 Task: Add Shikai Gardenia Shower Gel to the cart.
Action: Mouse moved to (274, 129)
Screenshot: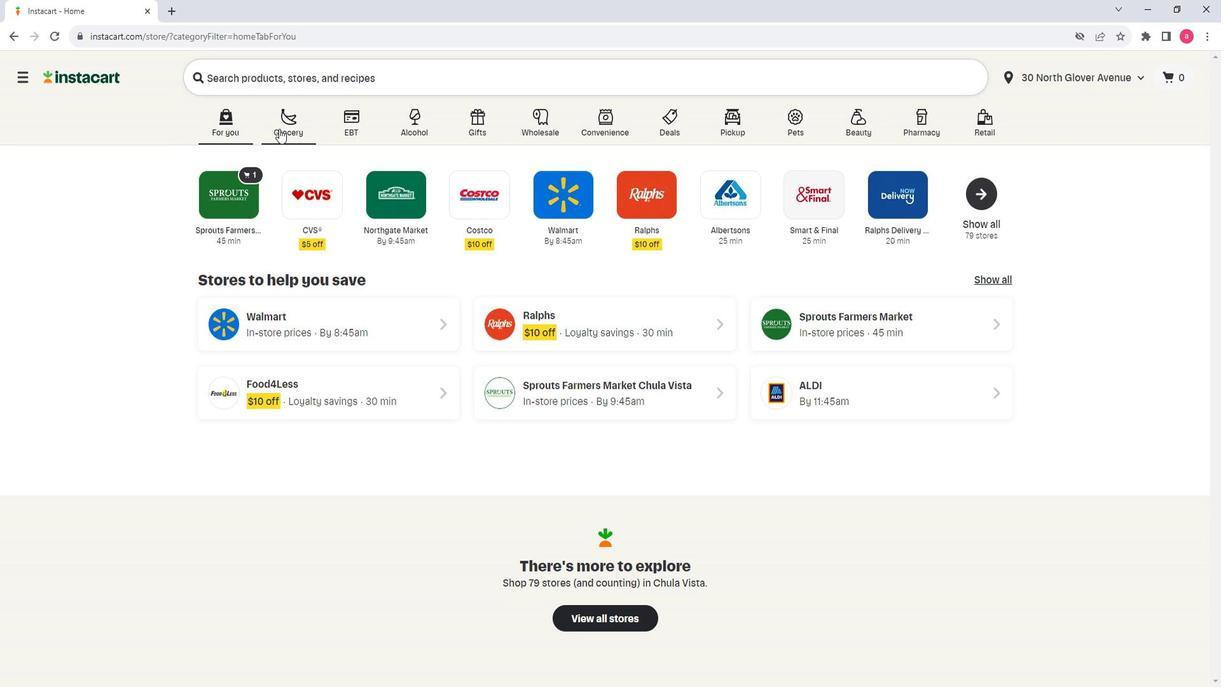 
Action: Mouse pressed left at (274, 129)
Screenshot: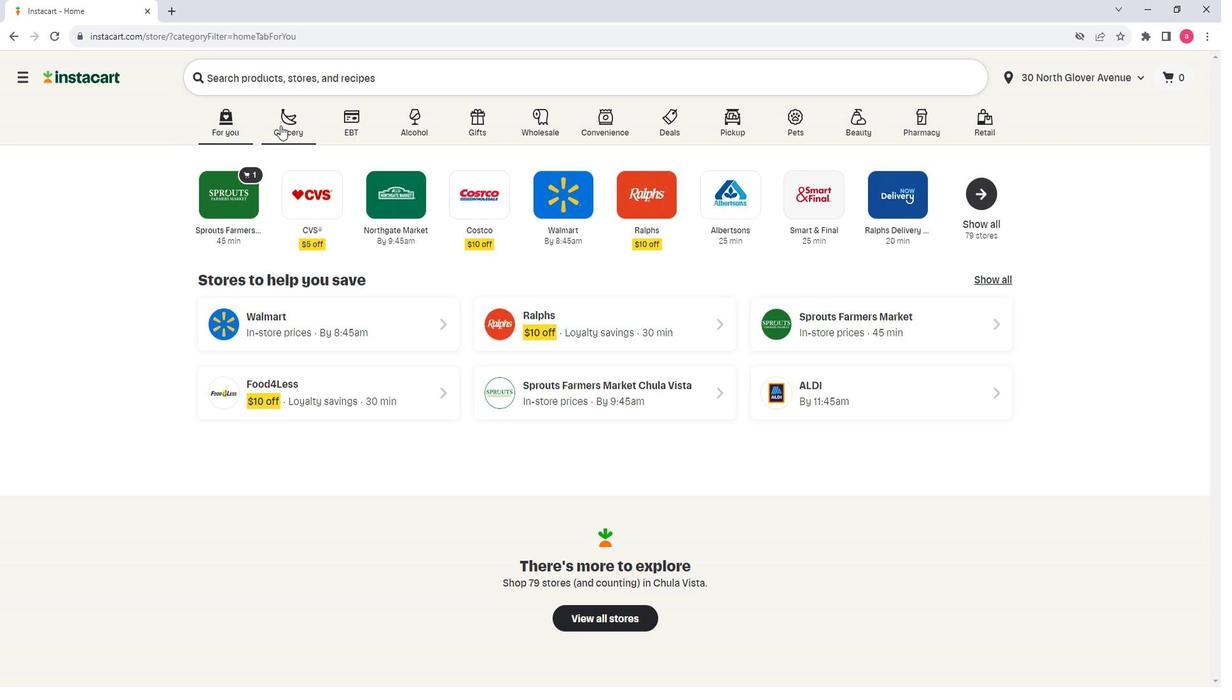 
Action: Mouse moved to (362, 368)
Screenshot: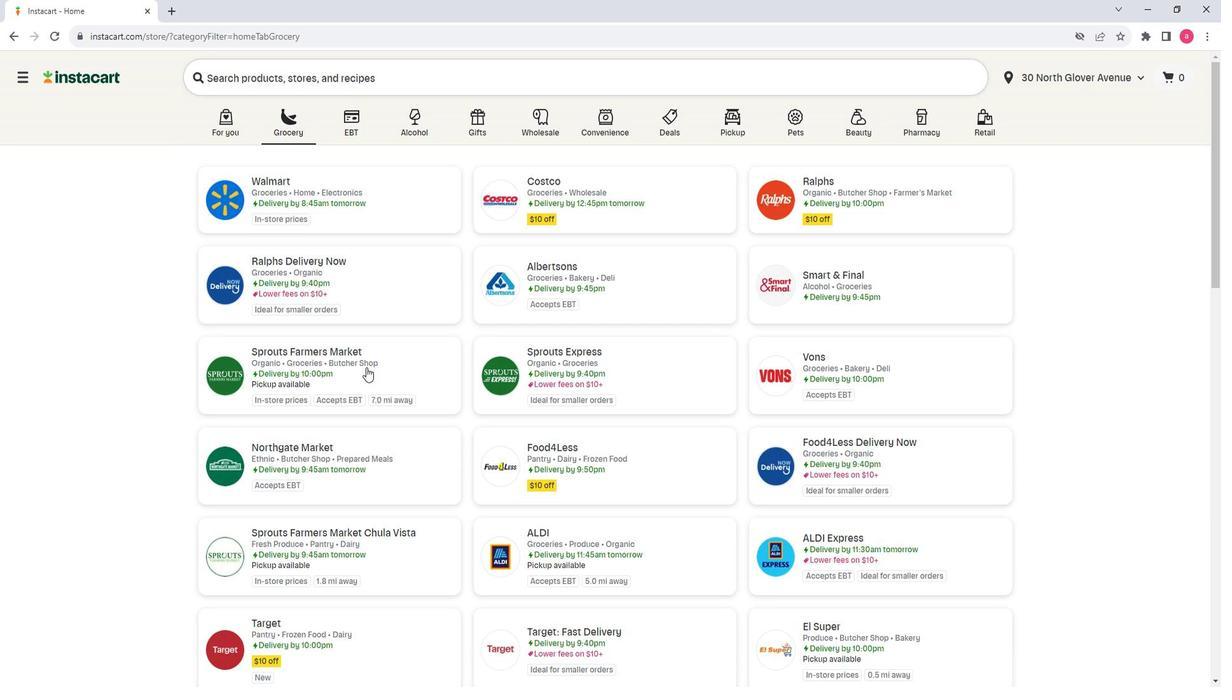 
Action: Mouse pressed left at (362, 368)
Screenshot: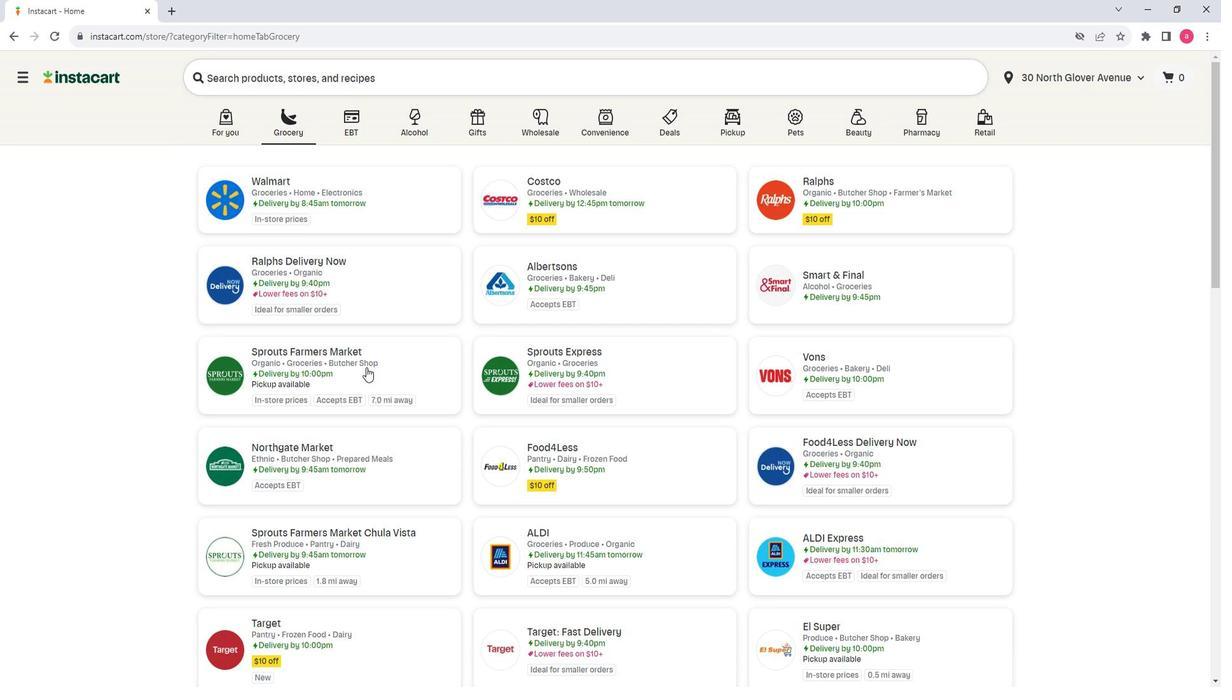 
Action: Mouse moved to (103, 386)
Screenshot: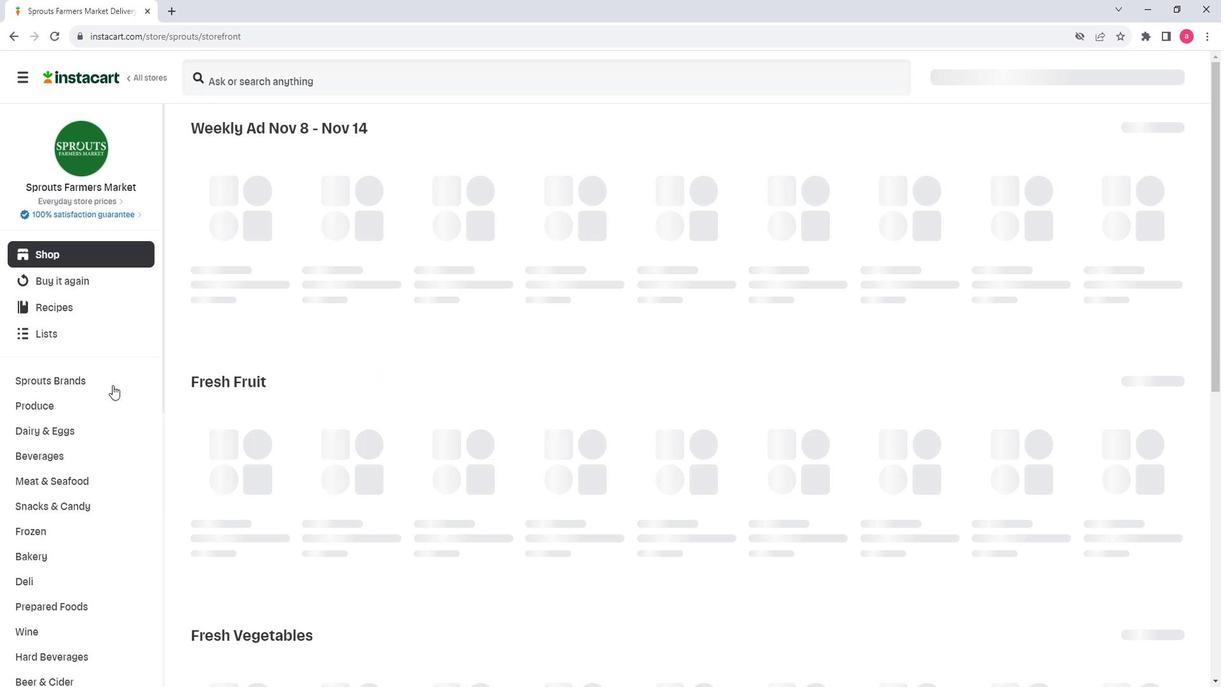 
Action: Mouse scrolled (103, 385) with delta (0, 0)
Screenshot: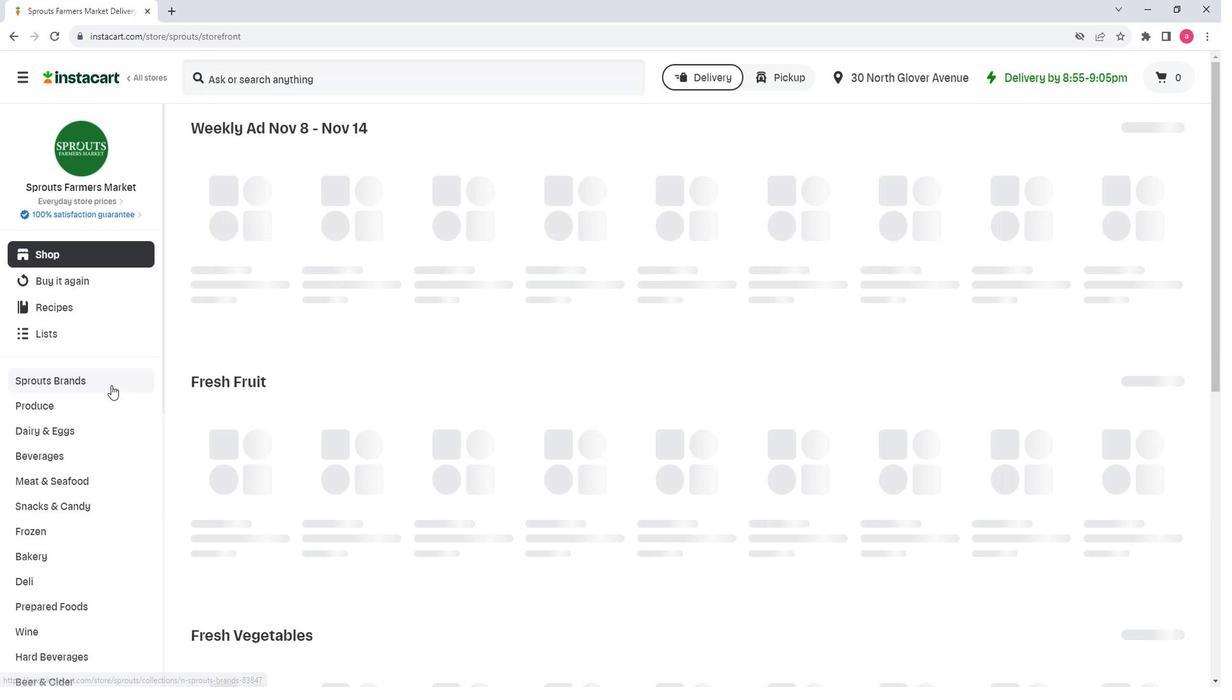 
Action: Mouse scrolled (103, 385) with delta (0, 0)
Screenshot: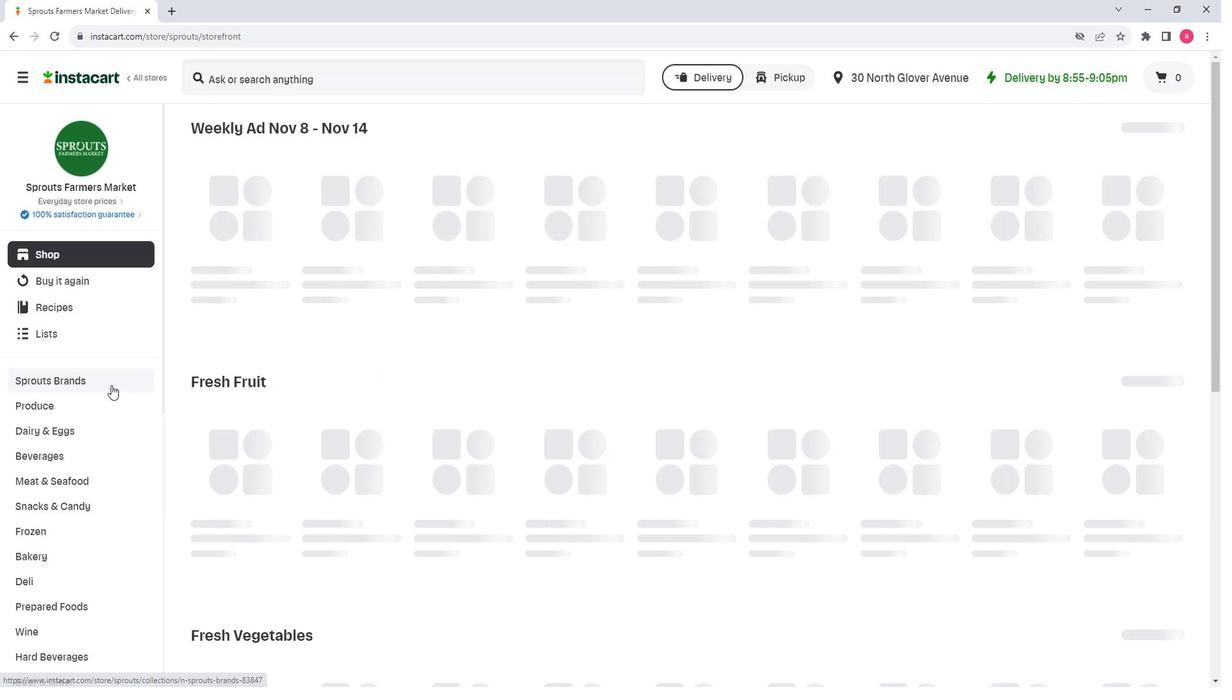 
Action: Mouse scrolled (103, 385) with delta (0, 0)
Screenshot: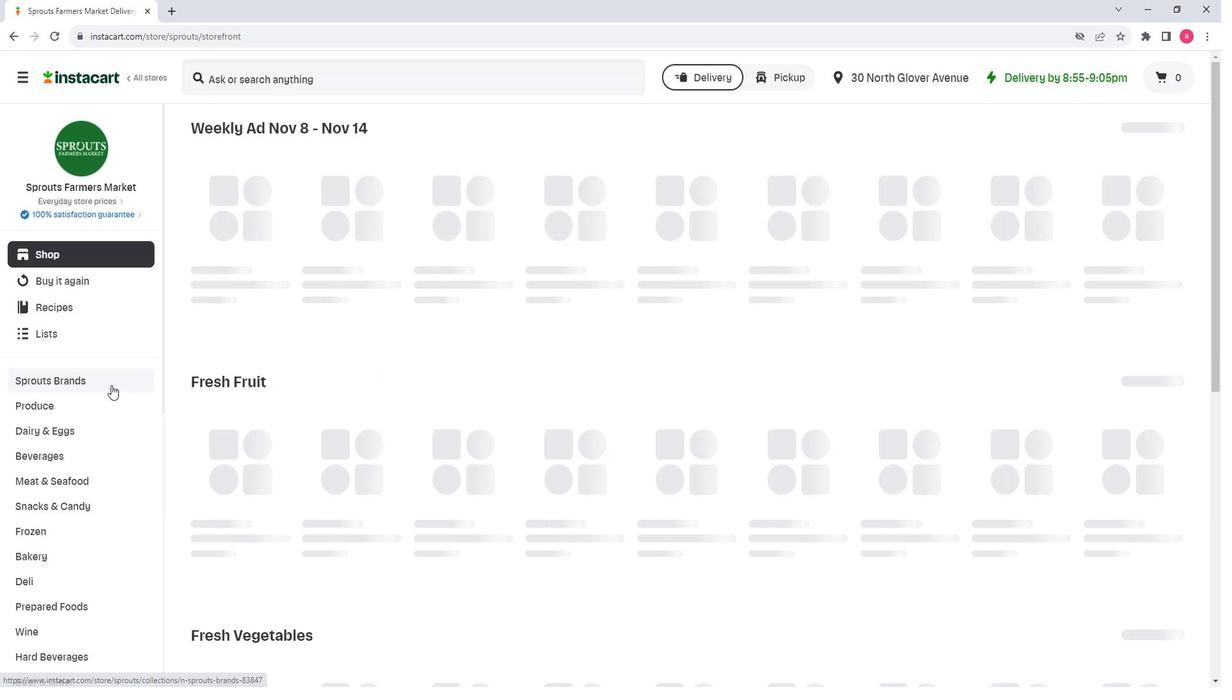 
Action: Mouse scrolled (103, 385) with delta (0, 0)
Screenshot: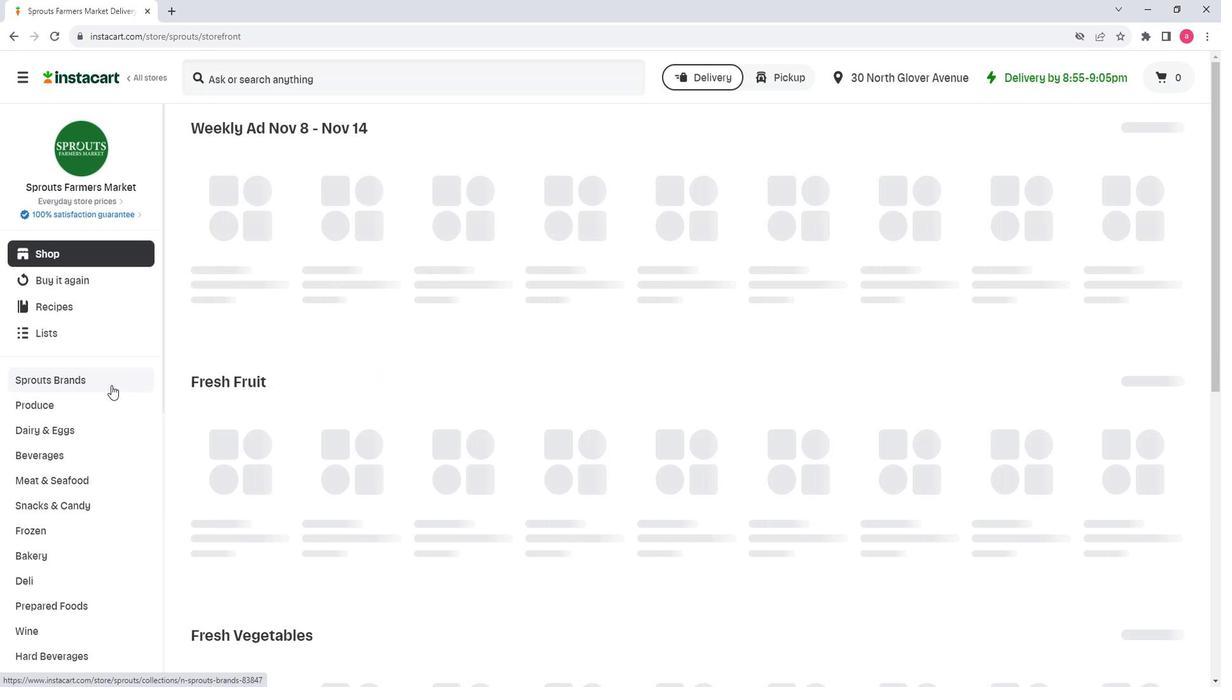 
Action: Mouse scrolled (103, 385) with delta (0, 0)
Screenshot: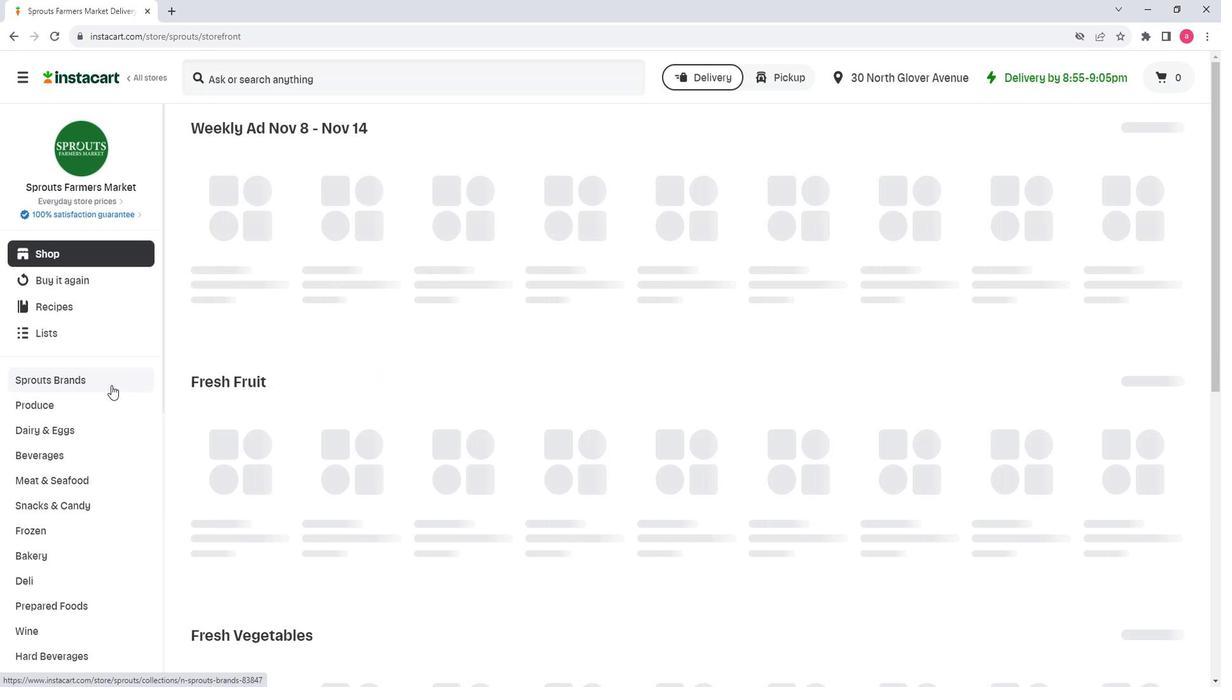 
Action: Mouse moved to (87, 488)
Screenshot: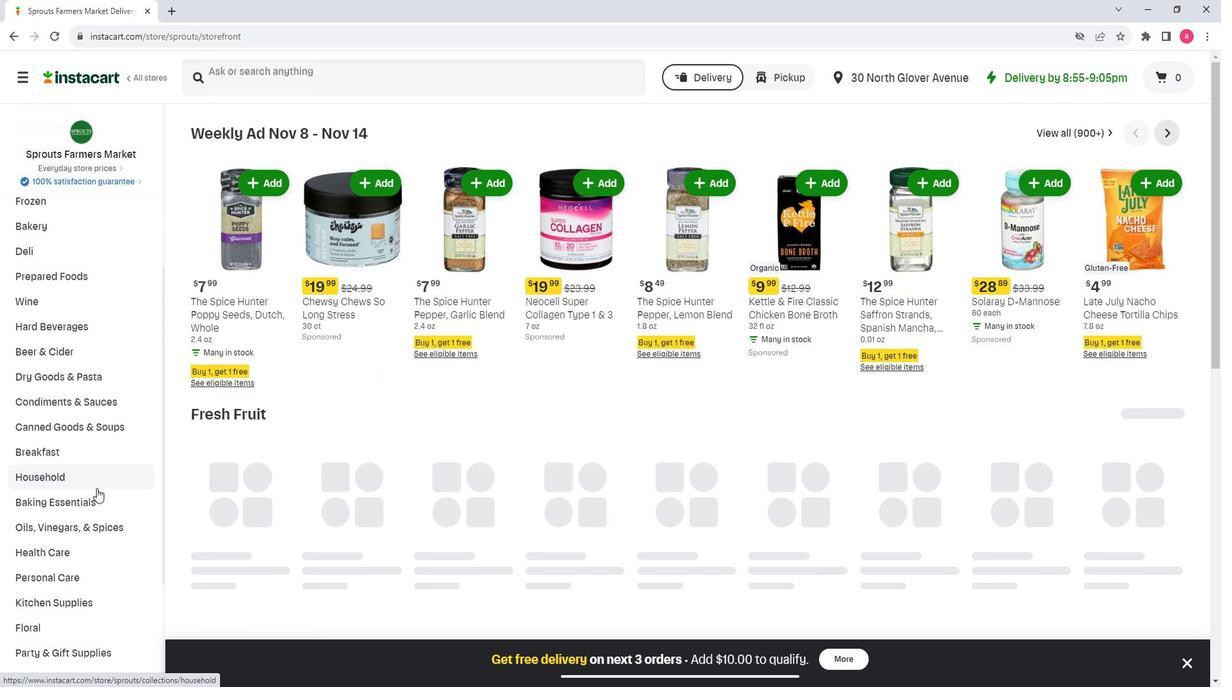 
Action: Mouse scrolled (87, 487) with delta (0, 0)
Screenshot: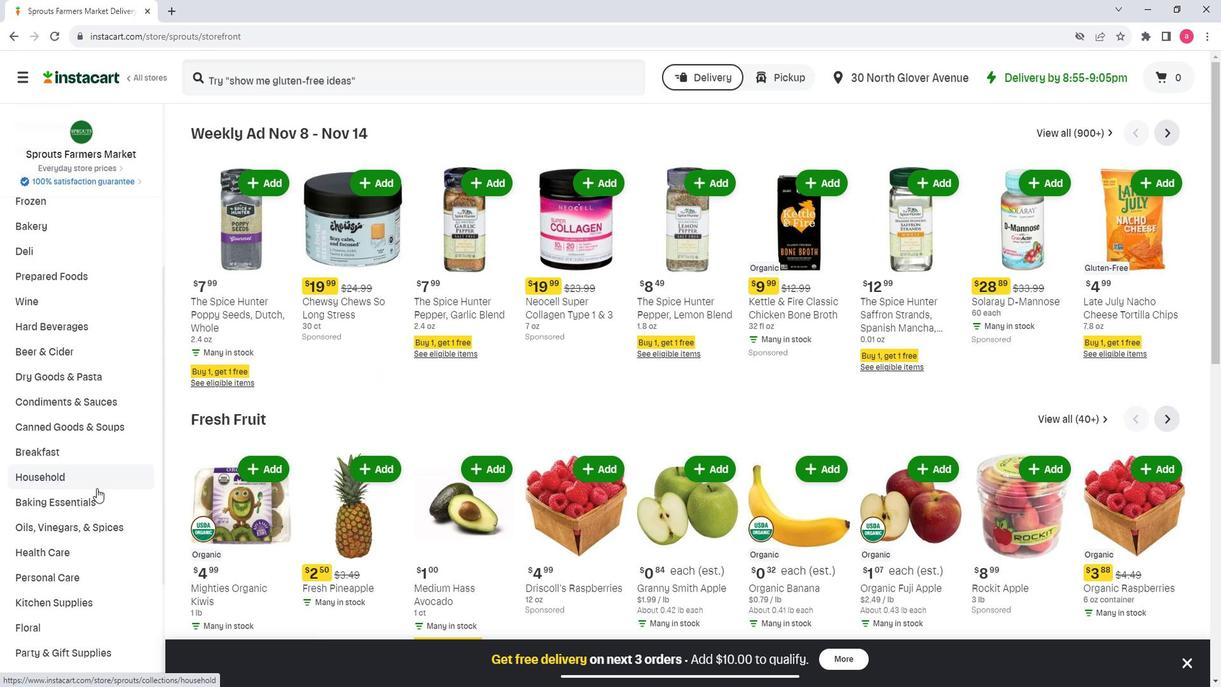 
Action: Mouse moved to (56, 508)
Screenshot: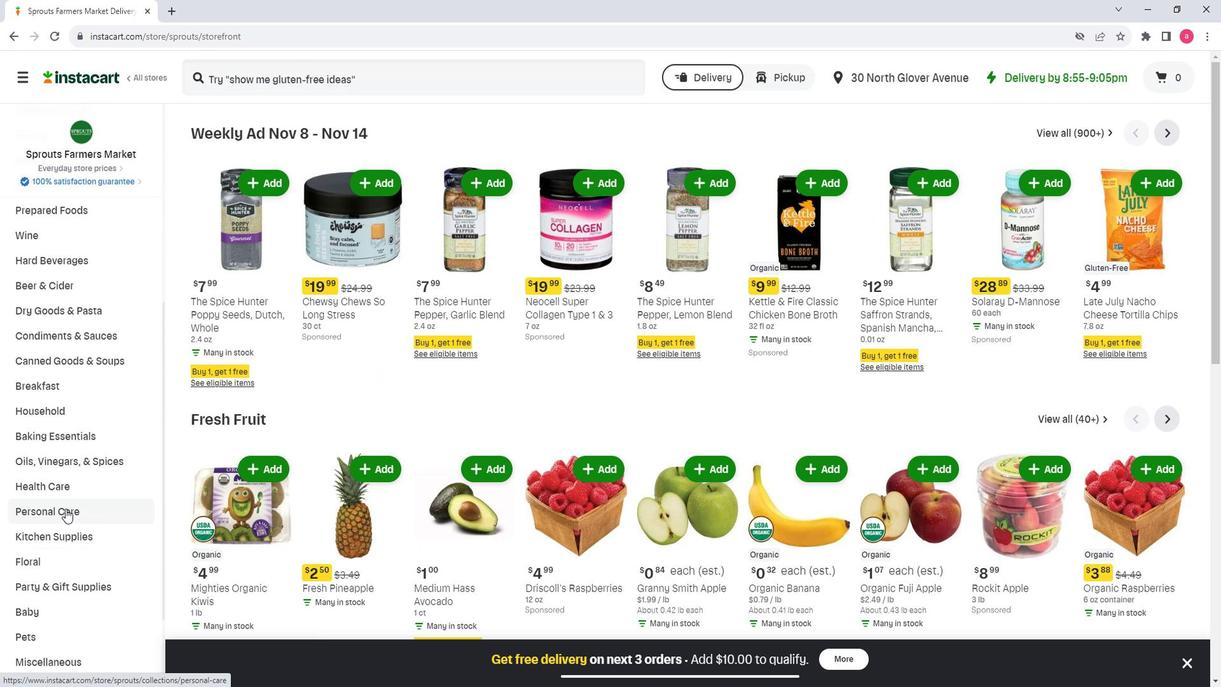 
Action: Mouse pressed left at (56, 508)
Screenshot: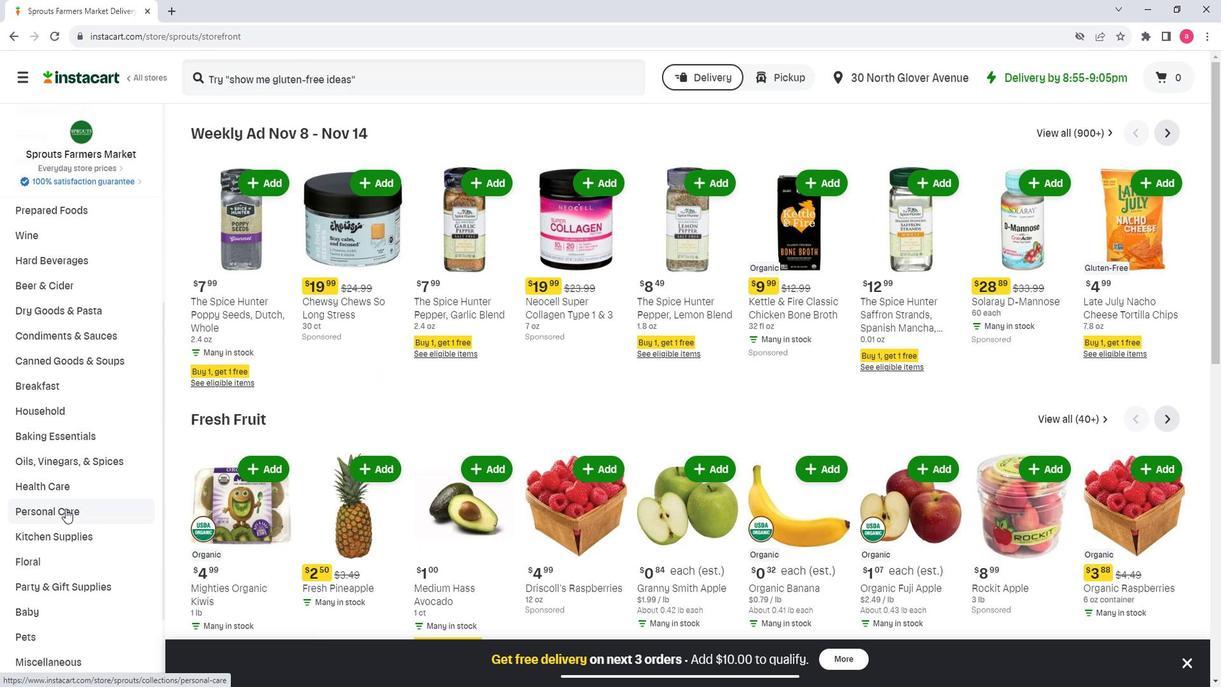 
Action: Mouse moved to (314, 172)
Screenshot: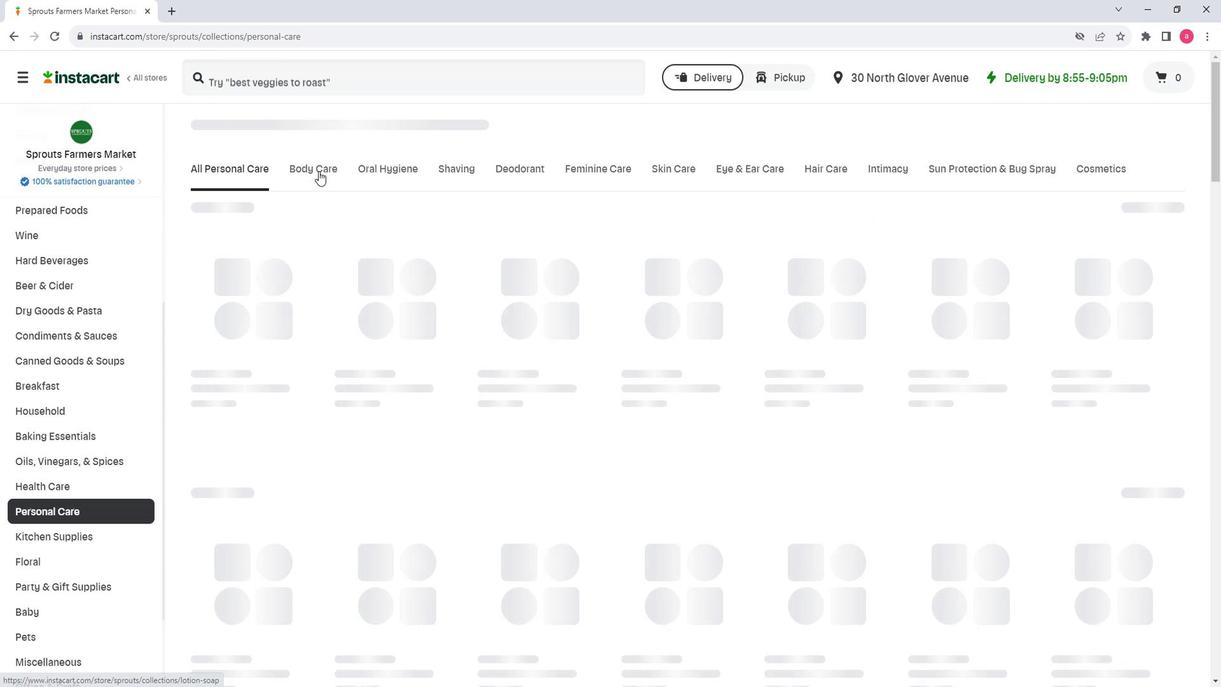 
Action: Mouse pressed left at (314, 172)
Screenshot: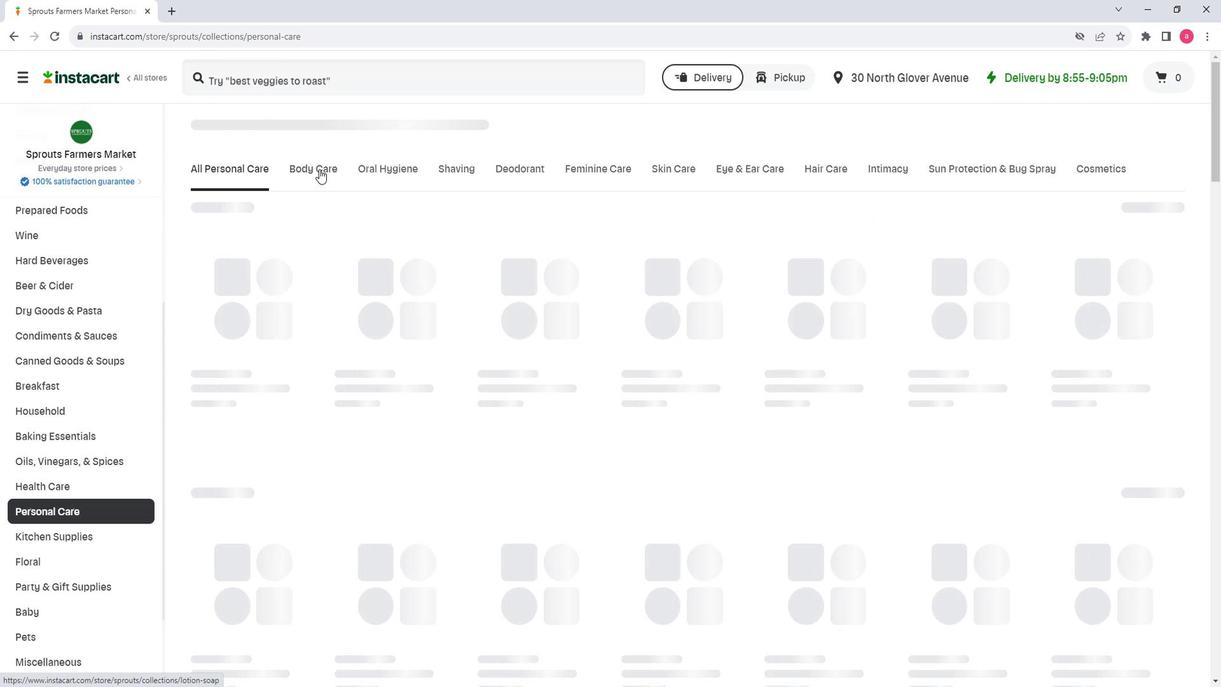 
Action: Mouse moved to (272, 216)
Screenshot: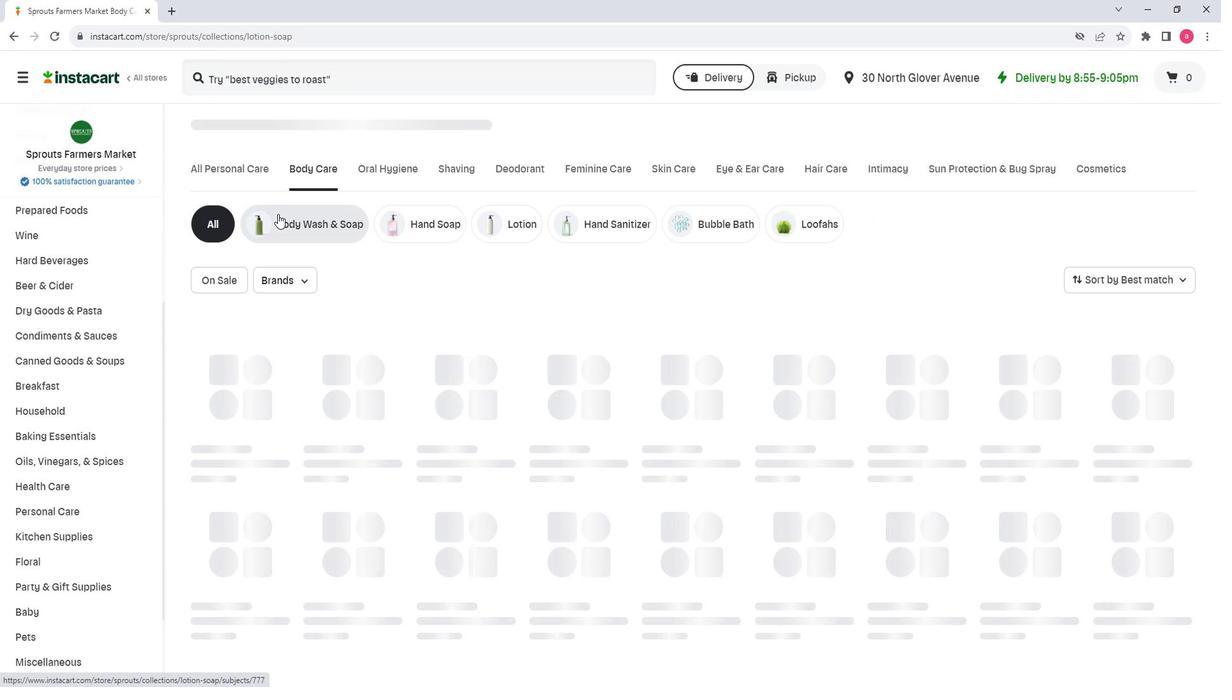 
Action: Mouse pressed left at (272, 216)
Screenshot: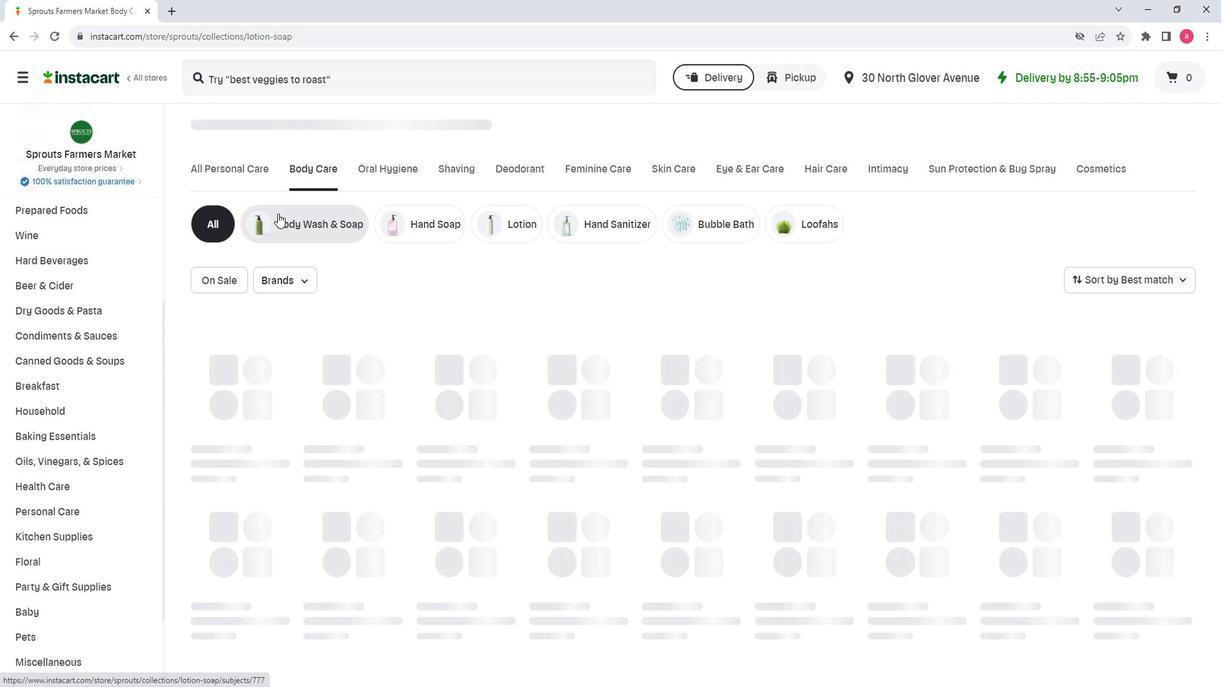 
Action: Mouse moved to (236, 91)
Screenshot: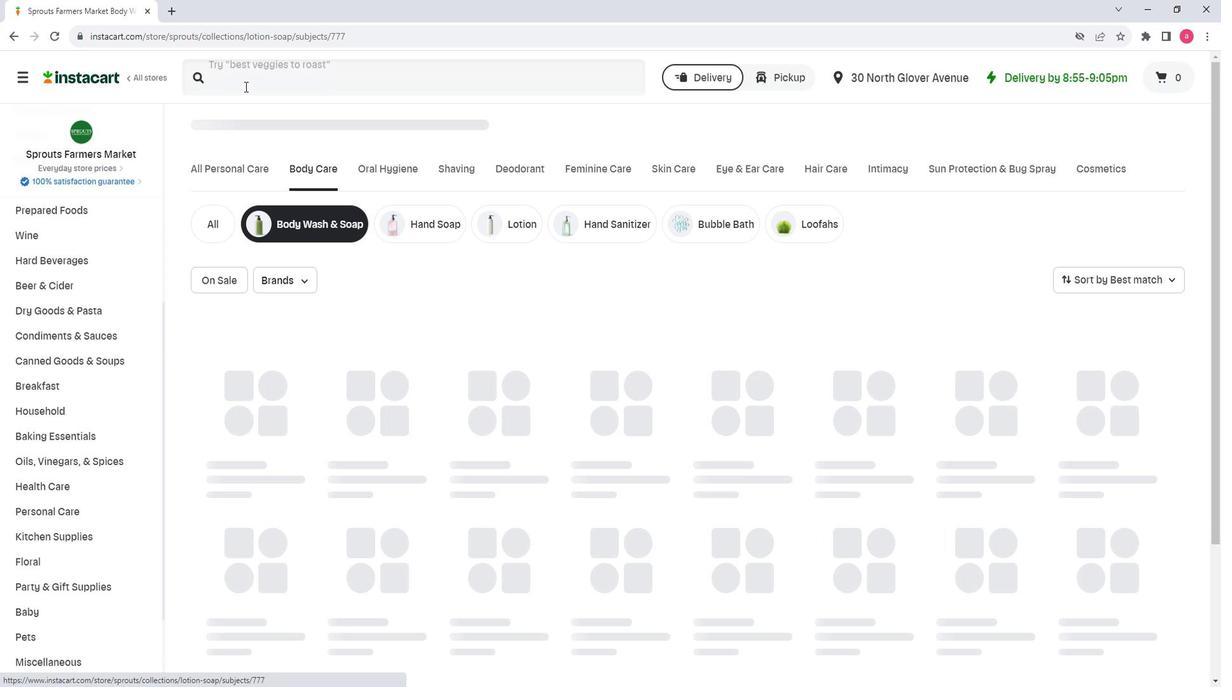 
Action: Mouse pressed left at (236, 91)
Screenshot: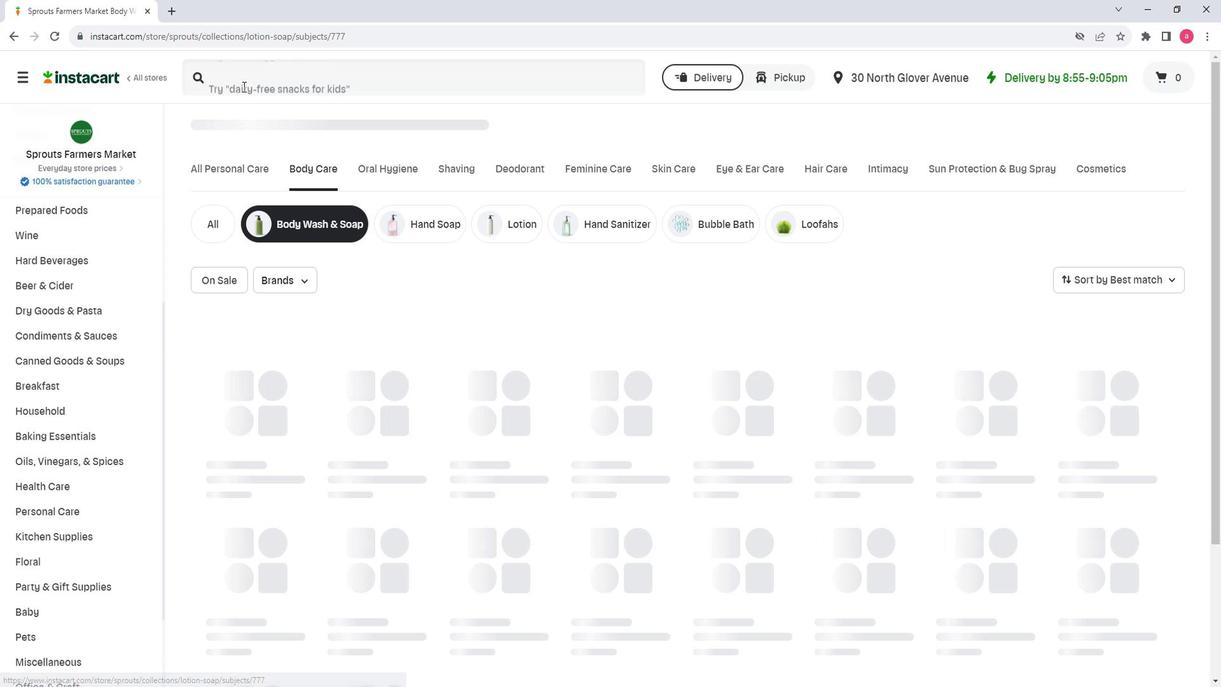
Action: Key pressed <Key.shift>Shikai<Key.space><Key.shift>Gardenia<Key.space><Key.shift><Key.shift><Key.shift><Key.shift><Key.shift><Key.shift><Key.shift><Key.shift><Key.shift><Key.shift><Key.shift><Key.shift><Key.shift><Key.shift><Key.shift><Key.shift><Key.shift><Key.shift><Key.shift><Key.shift><Key.shift><Key.shift><Key.shift><Key.shift><Key.shift><Key.shift><Key.shift><Key.shift><Key.shift><Key.shift>Shower<Key.space><Key.shift>Gel<Key.enter>
Screenshot: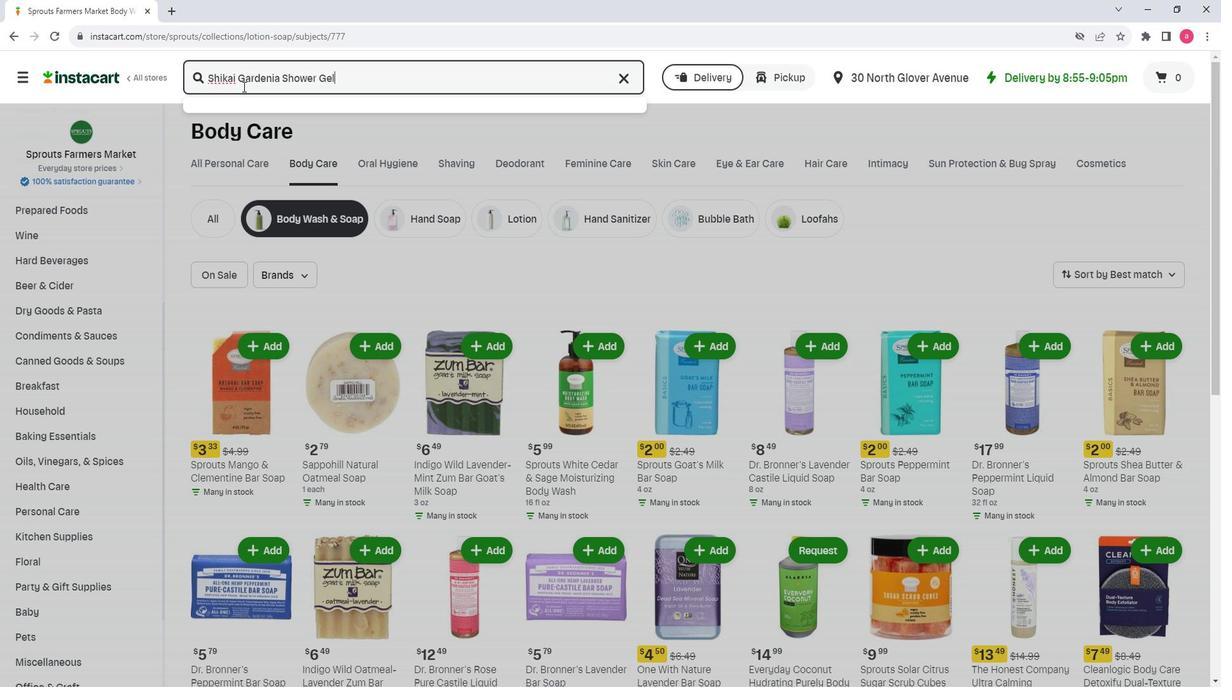 
Action: Mouse moved to (321, 188)
Screenshot: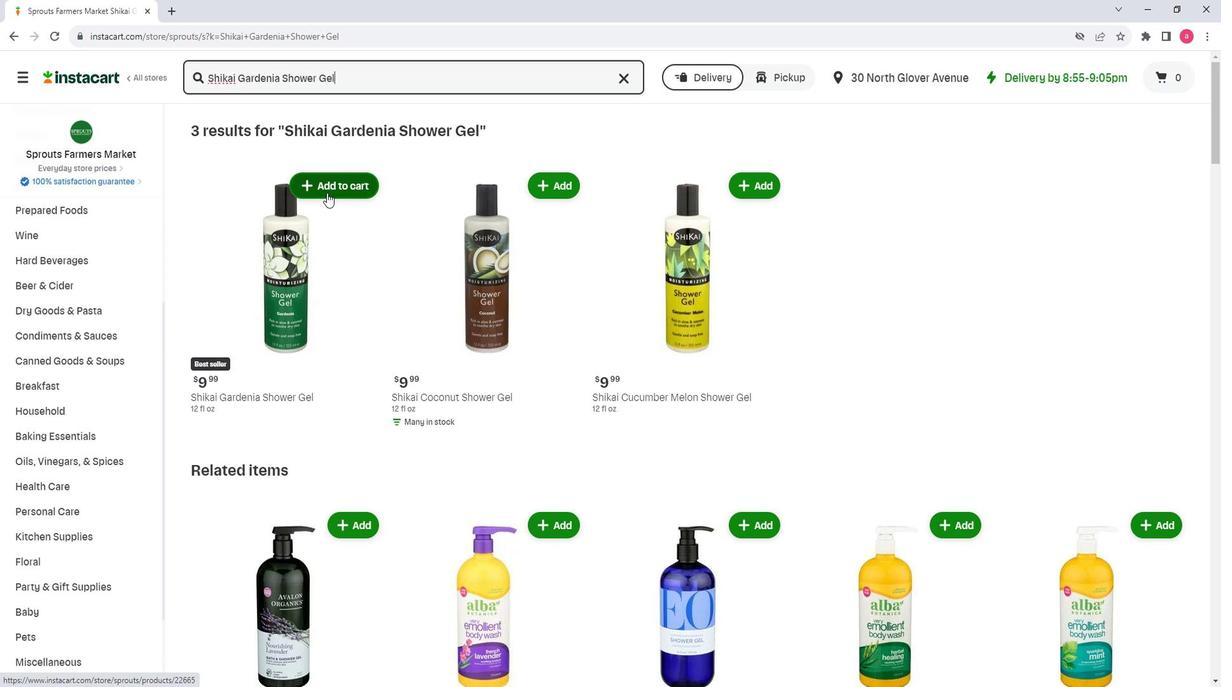 
Action: Mouse pressed left at (321, 188)
Screenshot: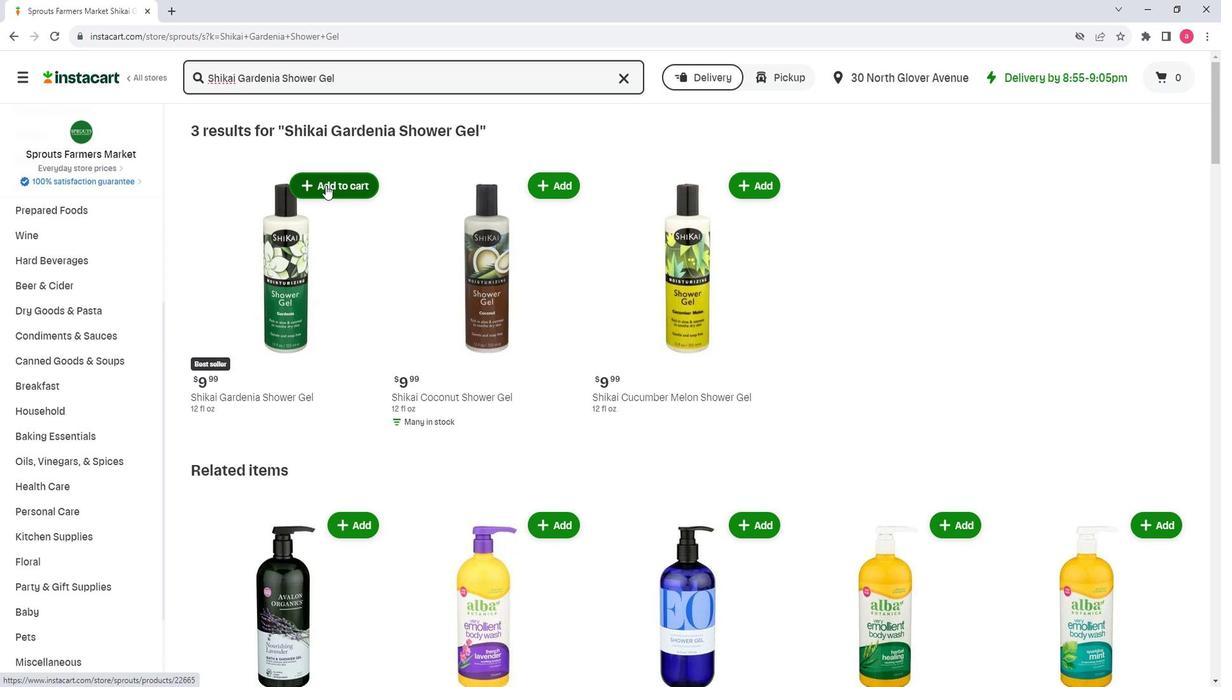 
